 Task: Create a rule when a start date between 1  and 7 days from now is moved in a card by me.
Action: Mouse moved to (1176, 117)
Screenshot: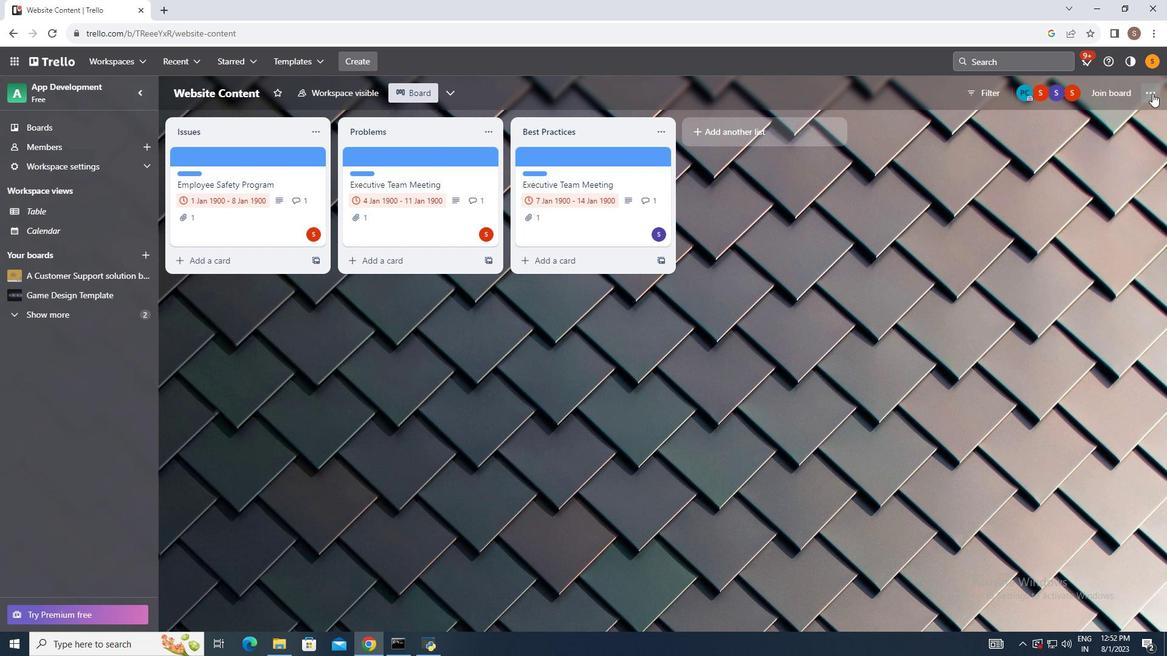 
Action: Mouse pressed left at (1176, 117)
Screenshot: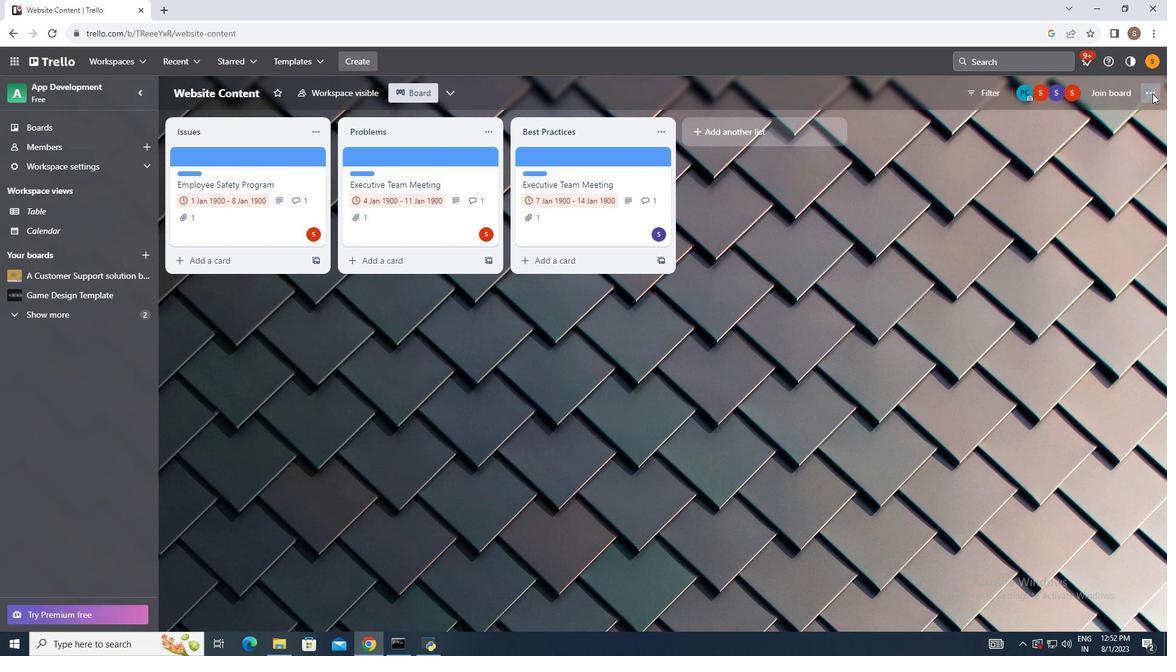 
Action: Mouse moved to (1070, 265)
Screenshot: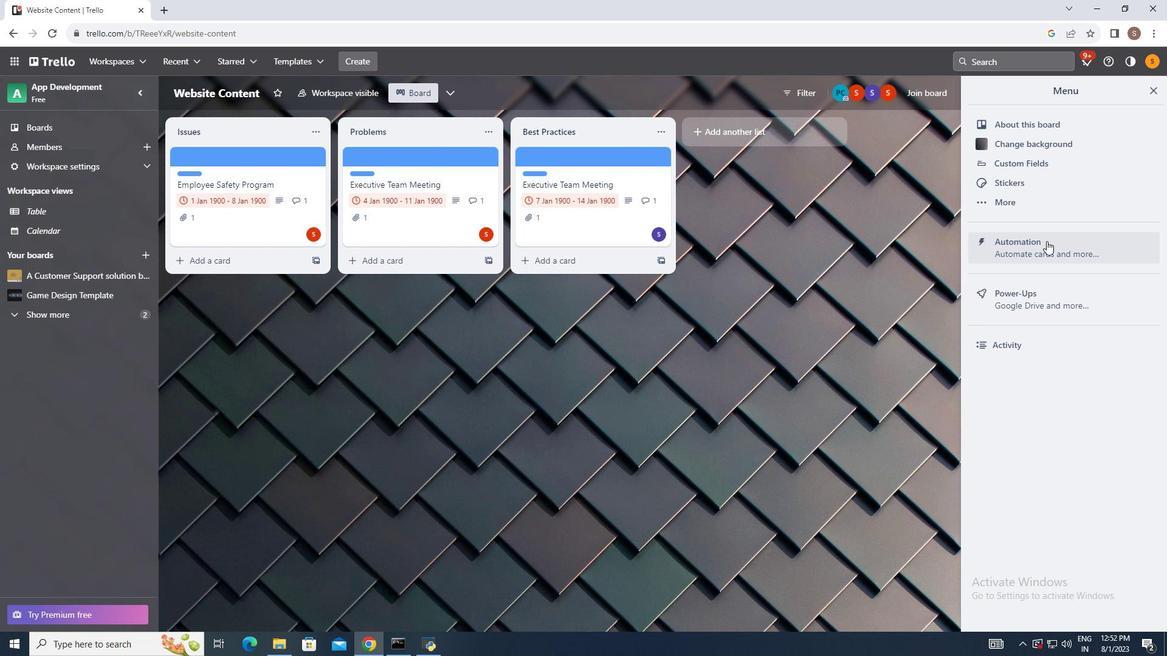 
Action: Mouse pressed left at (1070, 265)
Screenshot: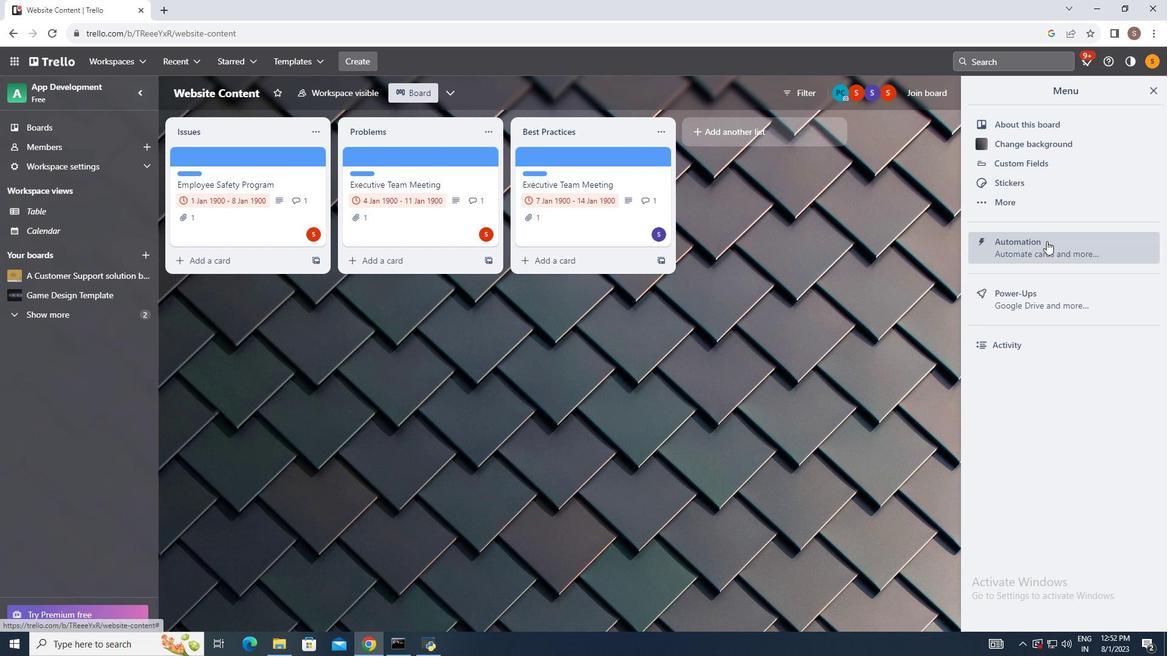 
Action: Mouse moved to (265, 227)
Screenshot: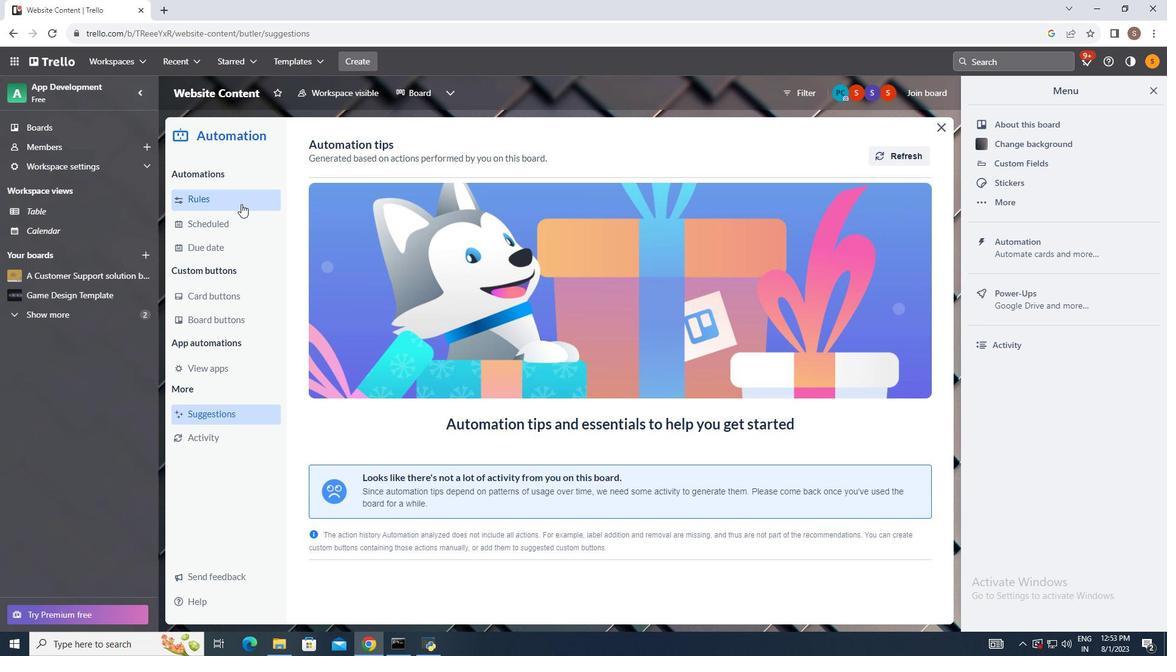 
Action: Mouse pressed left at (265, 227)
Screenshot: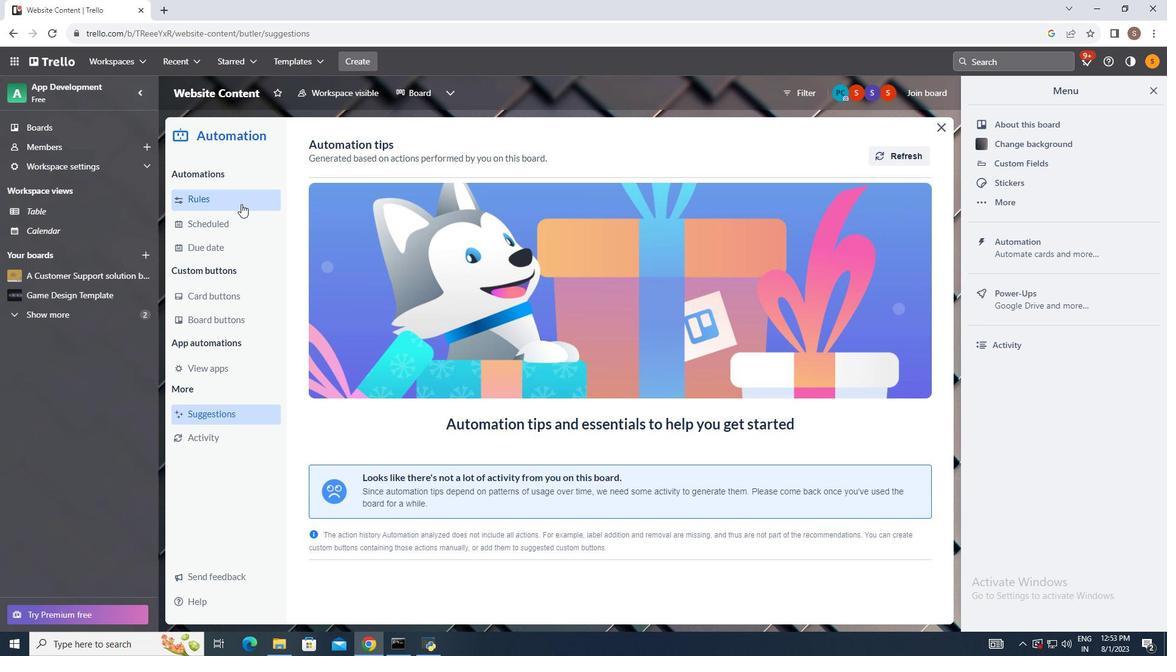 
Action: Mouse moved to (841, 173)
Screenshot: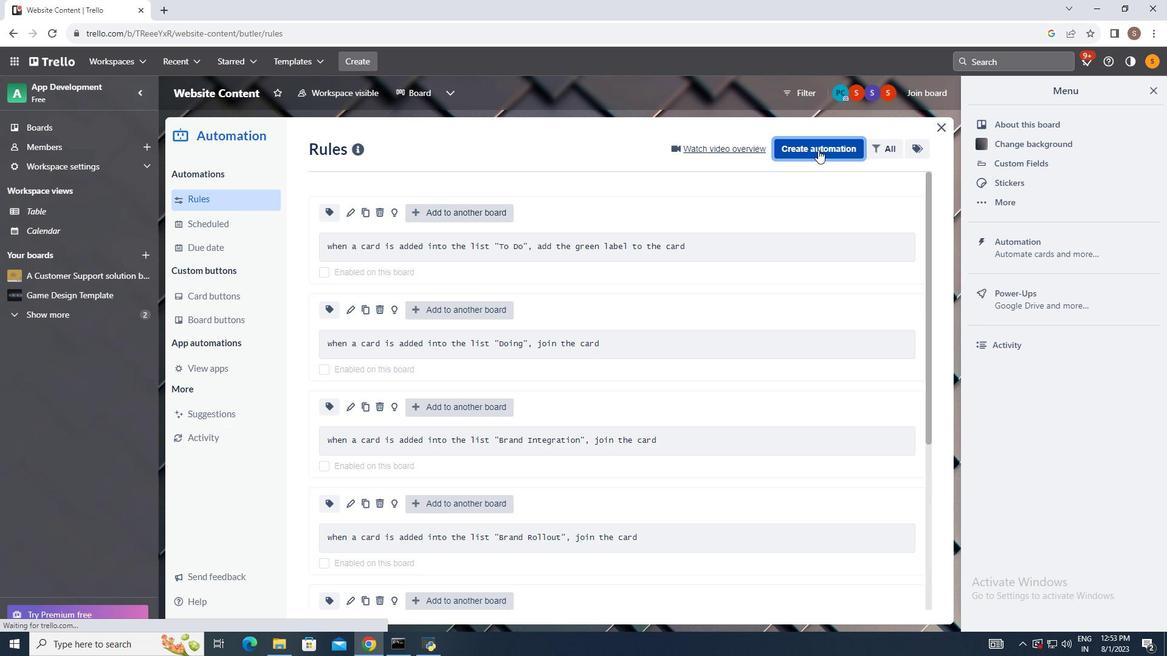 
Action: Mouse pressed left at (841, 173)
Screenshot: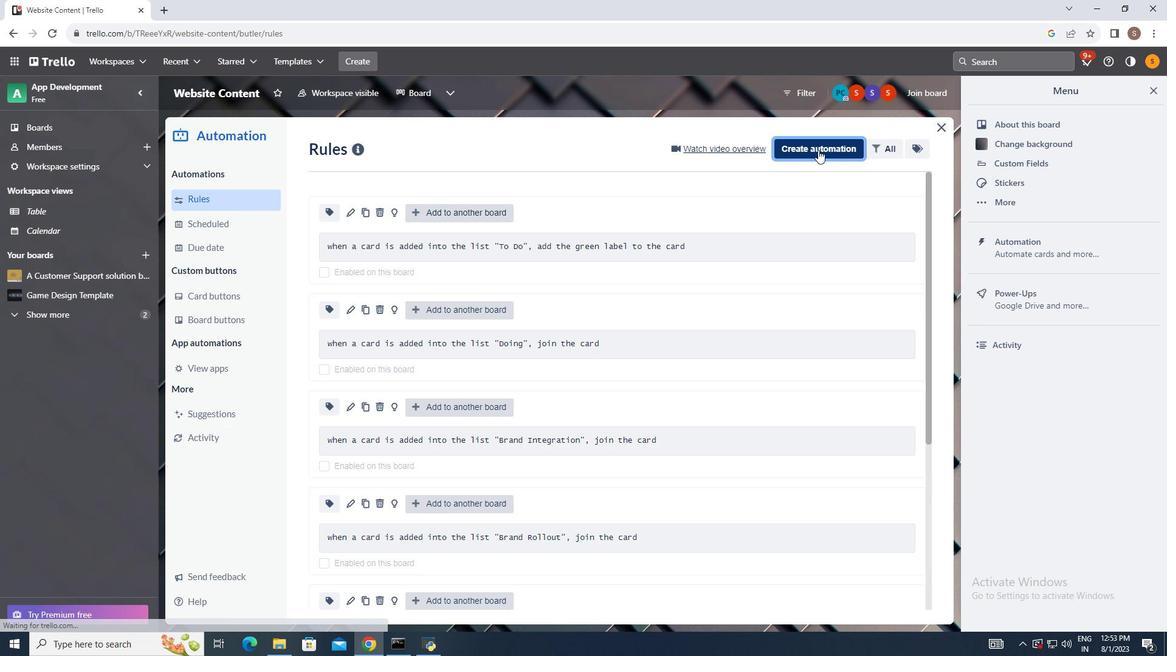 
Action: Mouse moved to (609, 291)
Screenshot: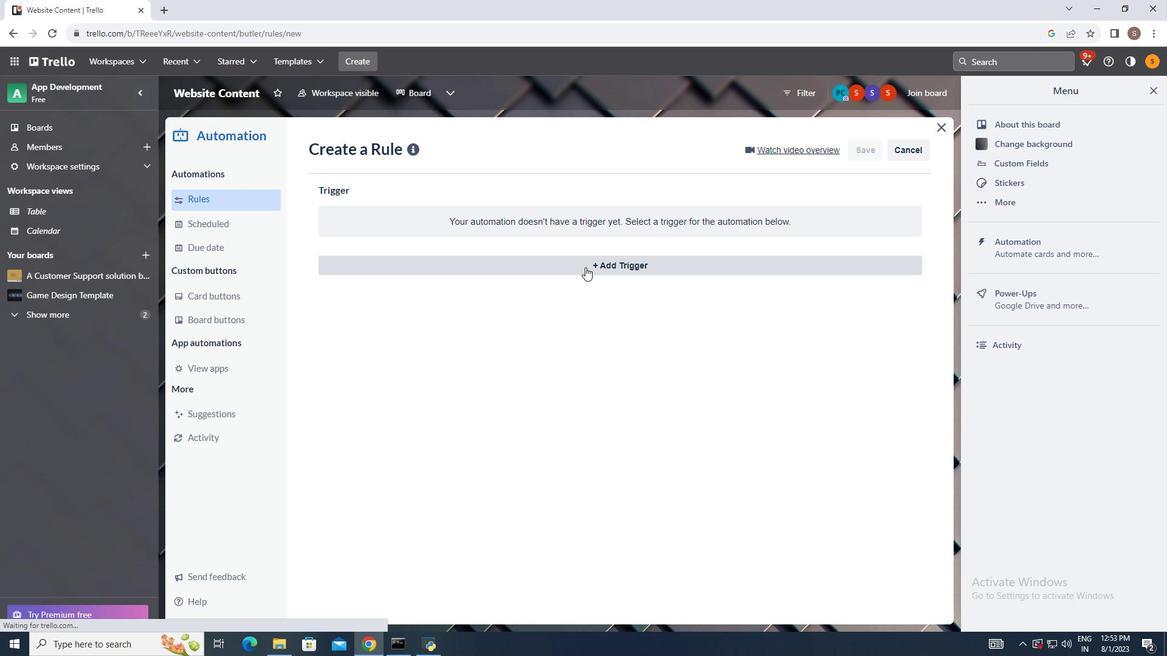 
Action: Mouse pressed left at (609, 291)
Screenshot: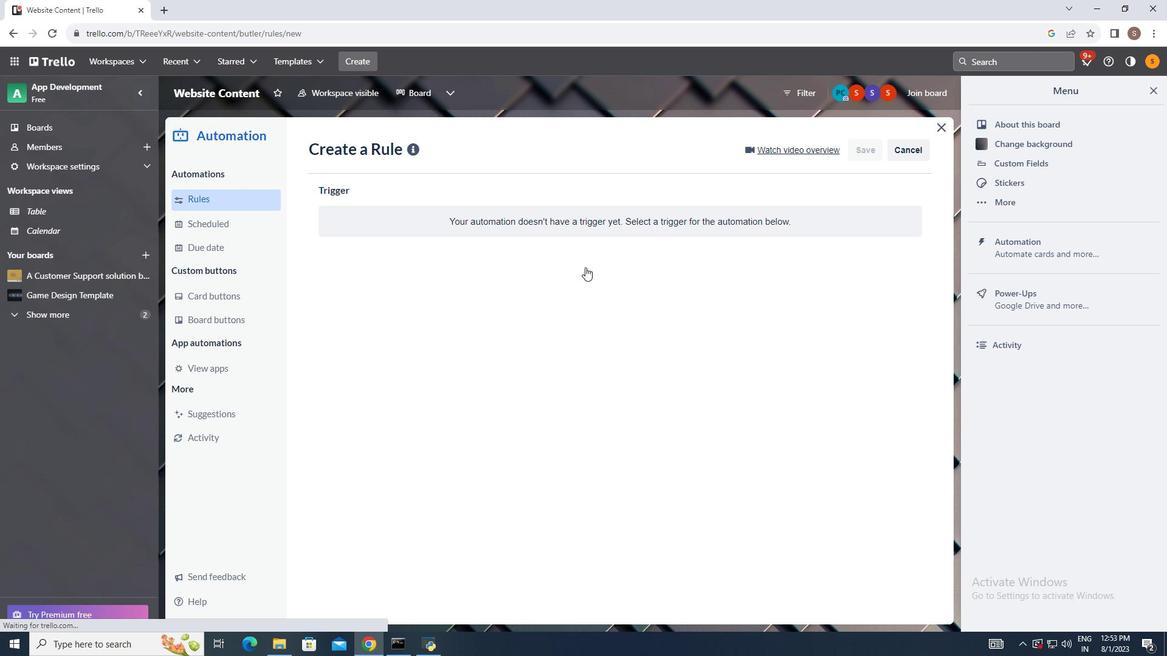 
Action: Mouse moved to (481, 331)
Screenshot: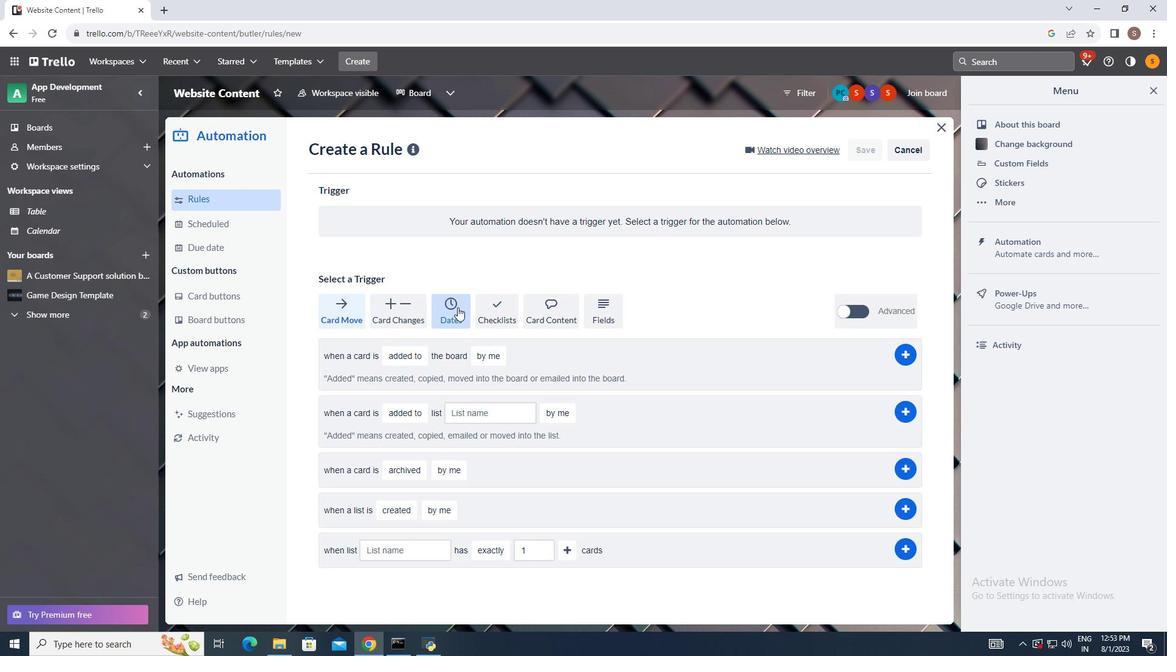 
Action: Mouse pressed left at (481, 331)
Screenshot: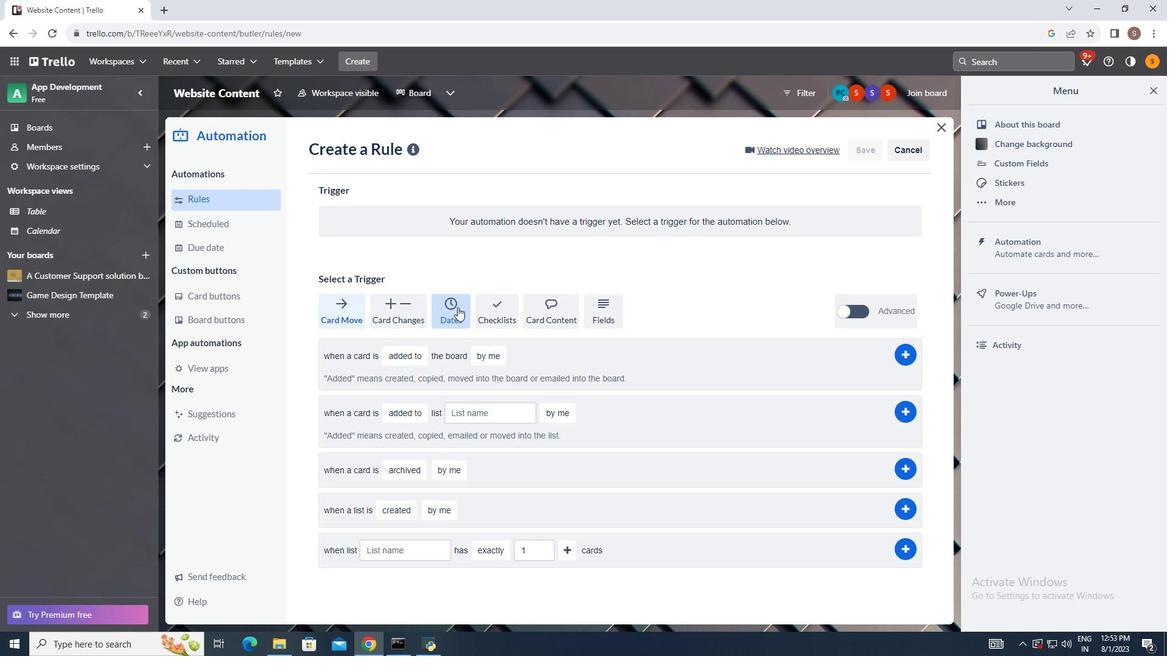 
Action: Mouse moved to (390, 382)
Screenshot: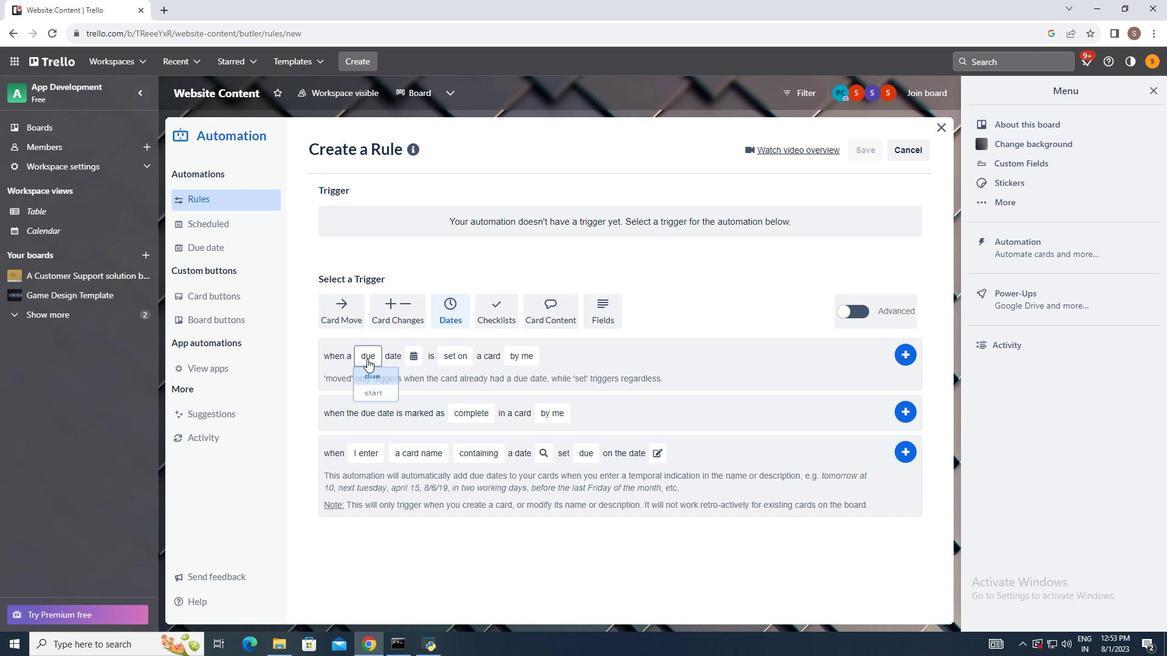 
Action: Mouse pressed left at (390, 382)
Screenshot: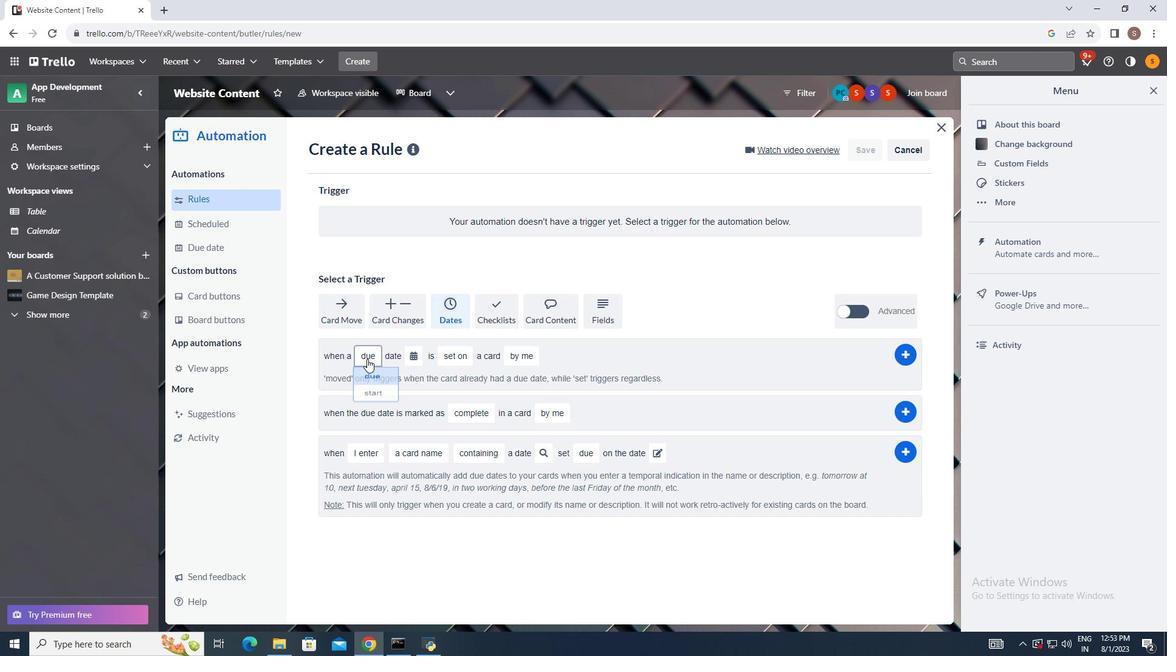 
Action: Mouse moved to (395, 420)
Screenshot: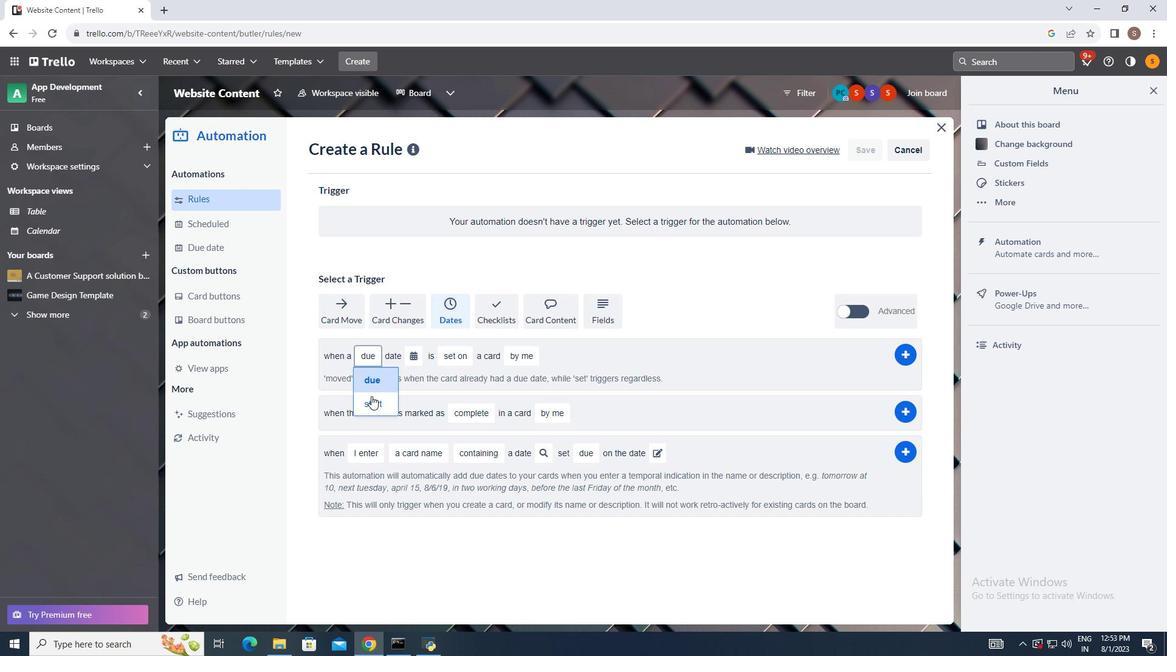 
Action: Mouse pressed left at (395, 420)
Screenshot: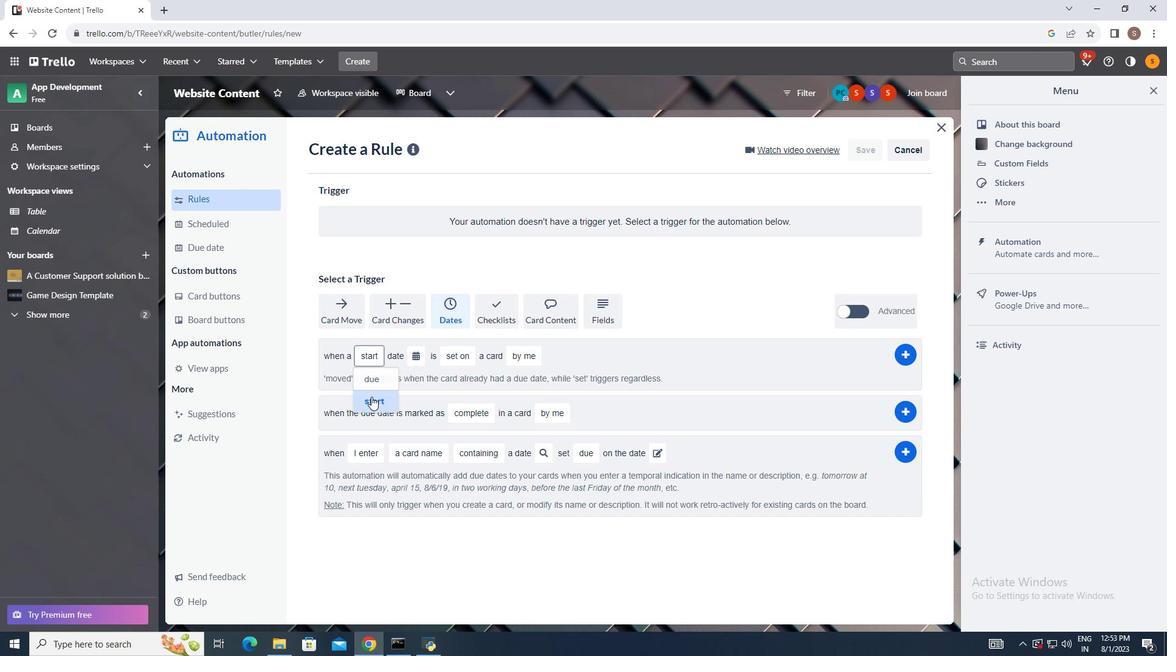 
Action: Mouse moved to (447, 372)
Screenshot: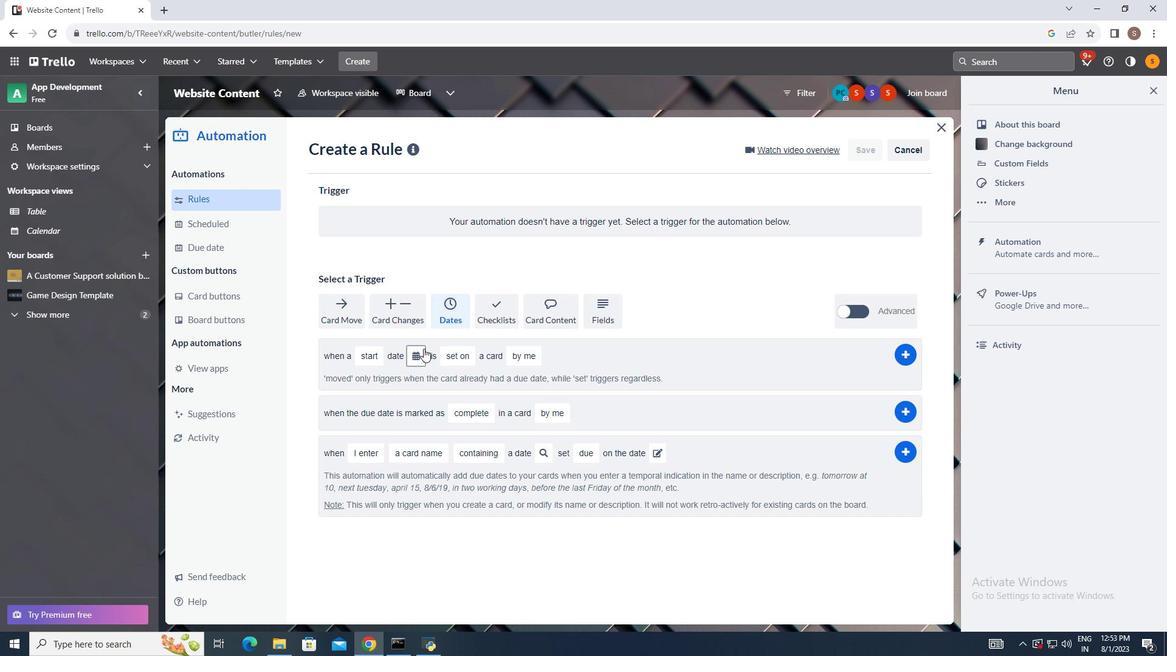 
Action: Mouse pressed left at (447, 372)
Screenshot: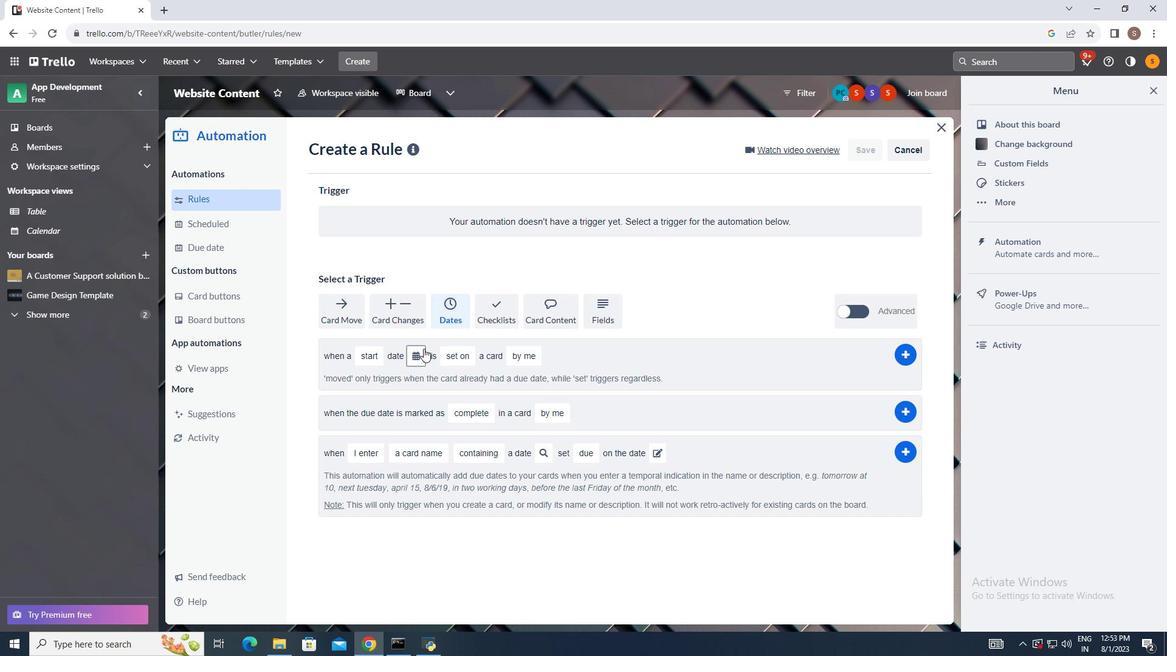 
Action: Mouse moved to (466, 454)
Screenshot: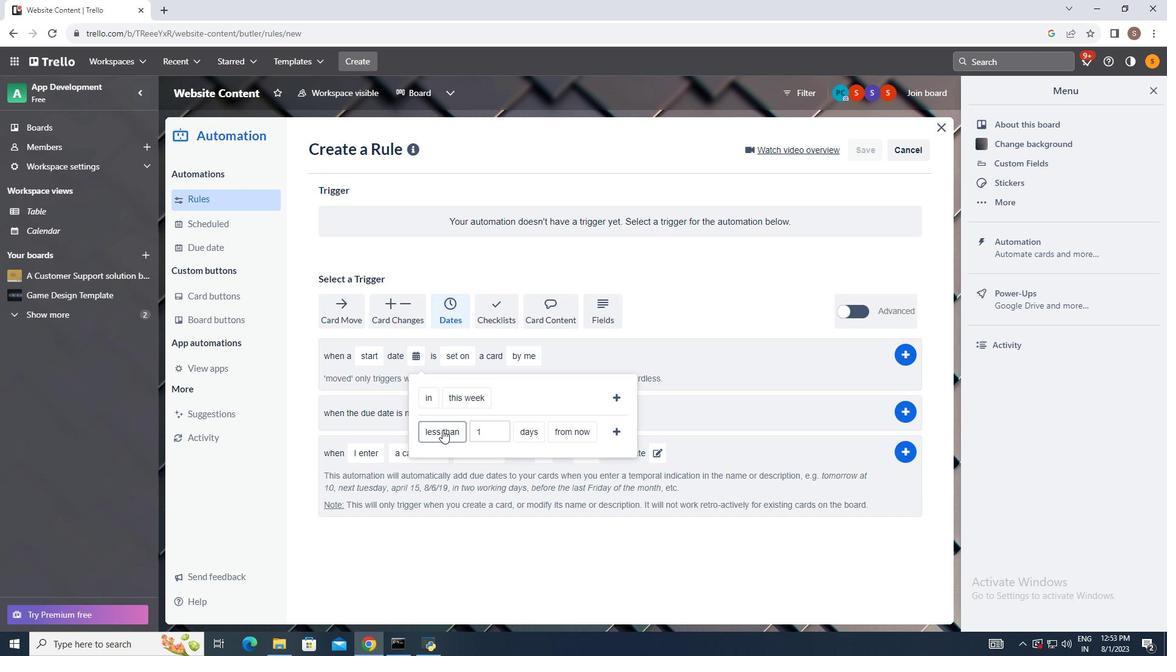 
Action: Mouse pressed left at (466, 454)
Screenshot: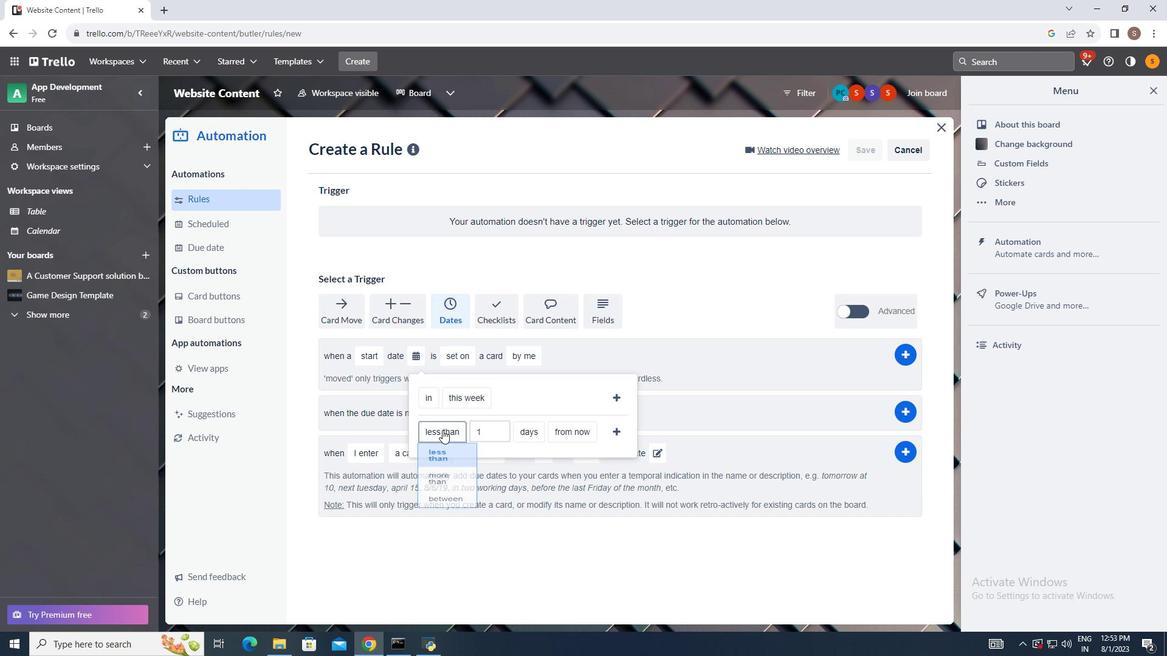 
Action: Mouse moved to (455, 541)
Screenshot: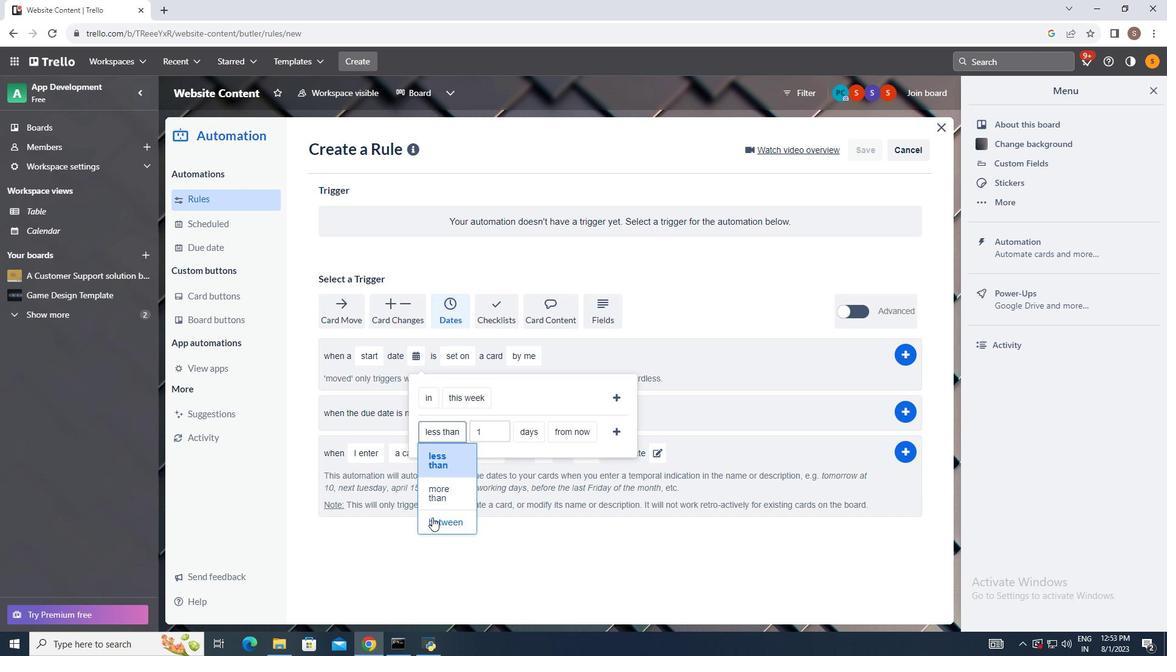 
Action: Mouse pressed left at (455, 541)
Screenshot: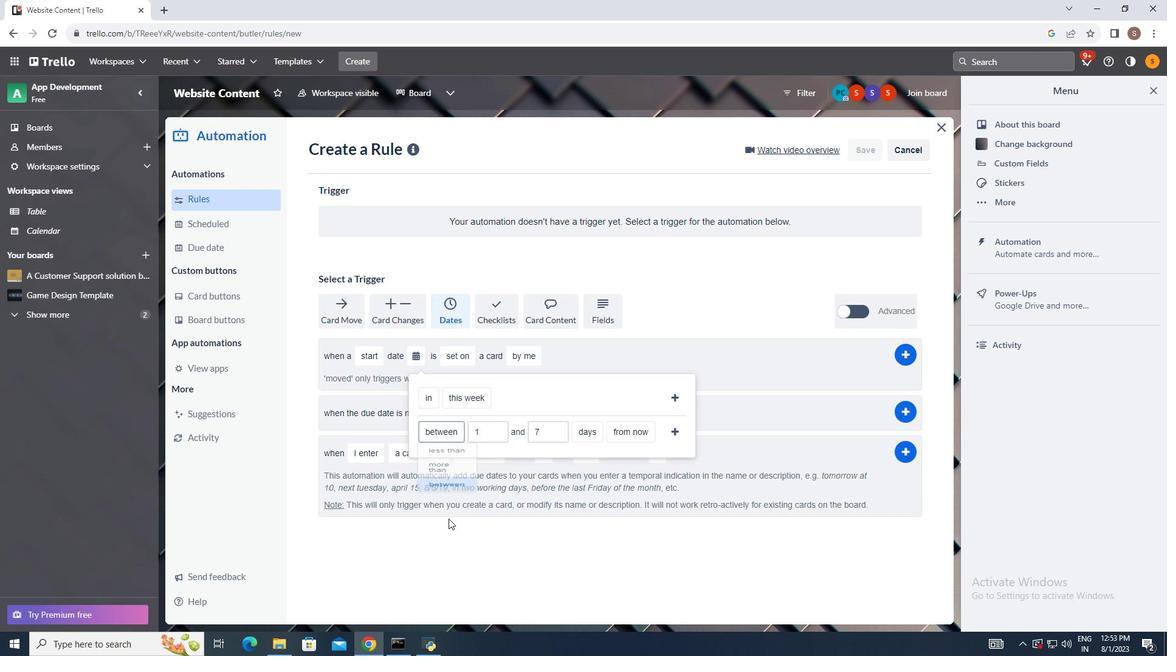 
Action: Mouse moved to (607, 455)
Screenshot: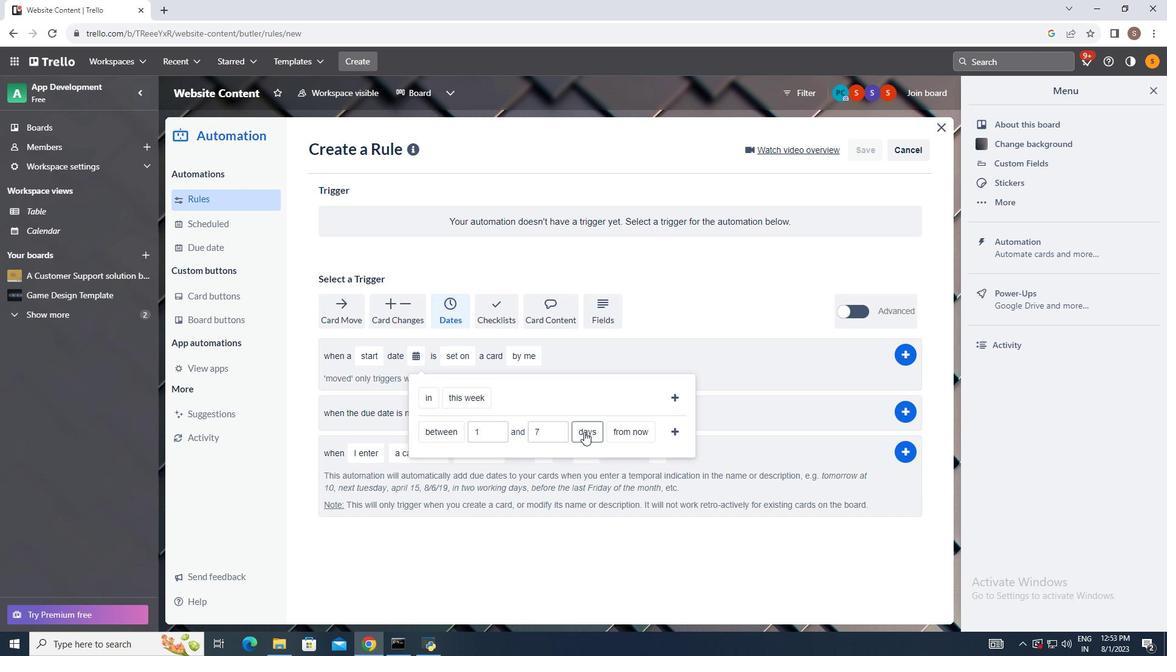
Action: Mouse pressed left at (607, 455)
Screenshot: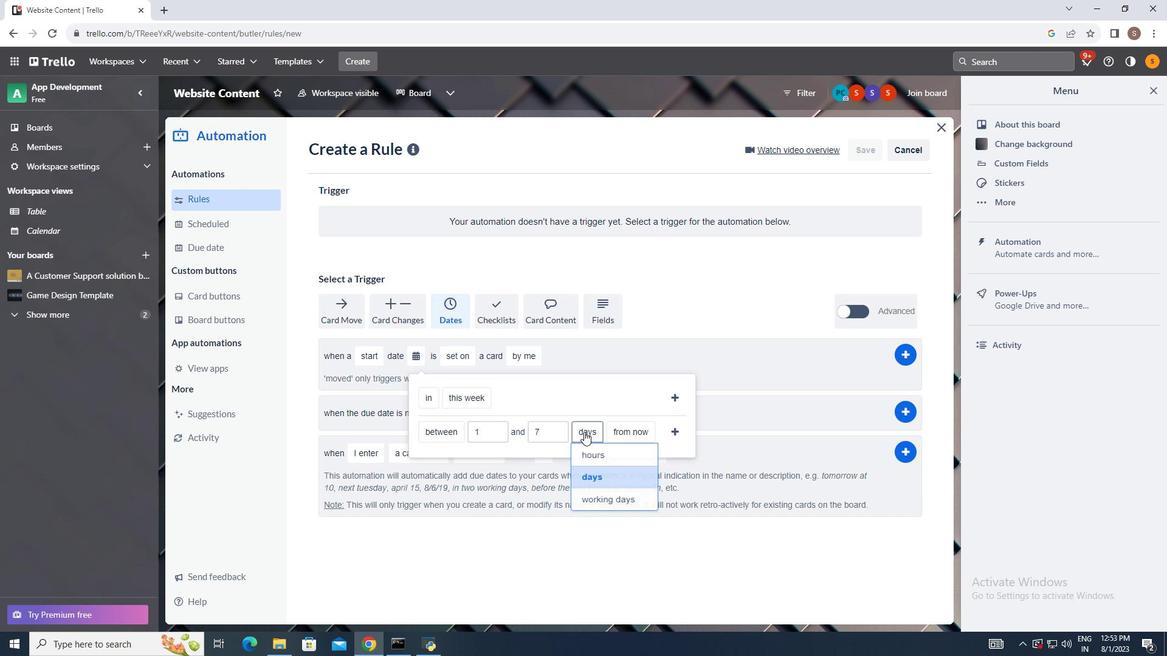 
Action: Mouse moved to (624, 500)
Screenshot: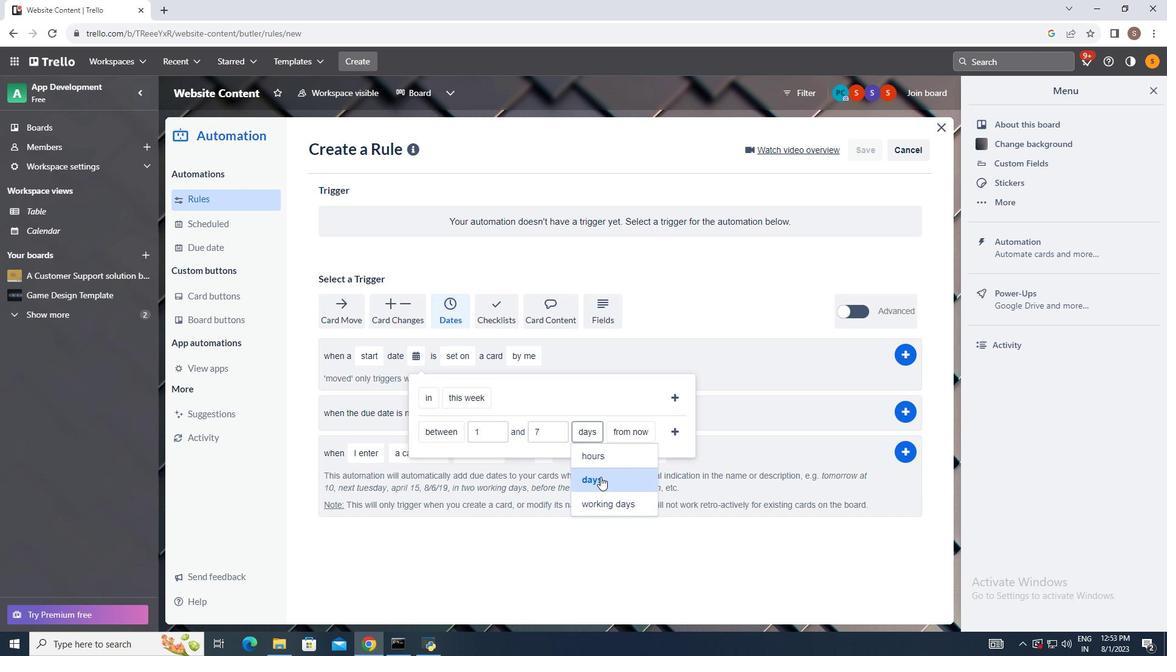 
Action: Mouse pressed left at (624, 500)
Screenshot: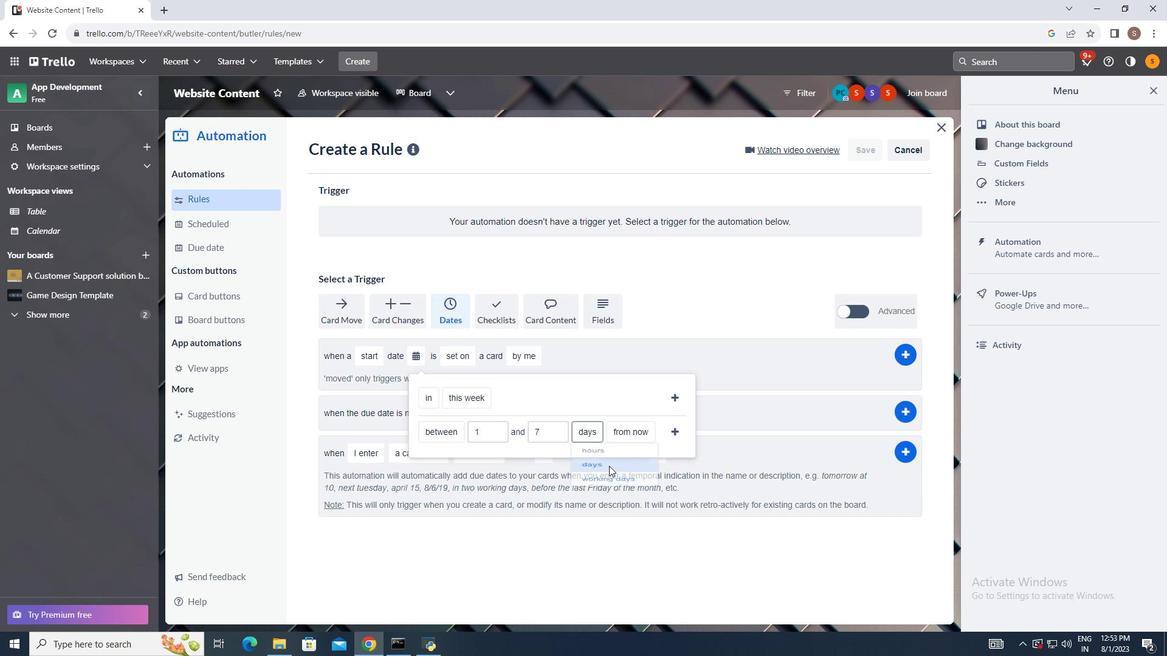 
Action: Mouse moved to (651, 449)
Screenshot: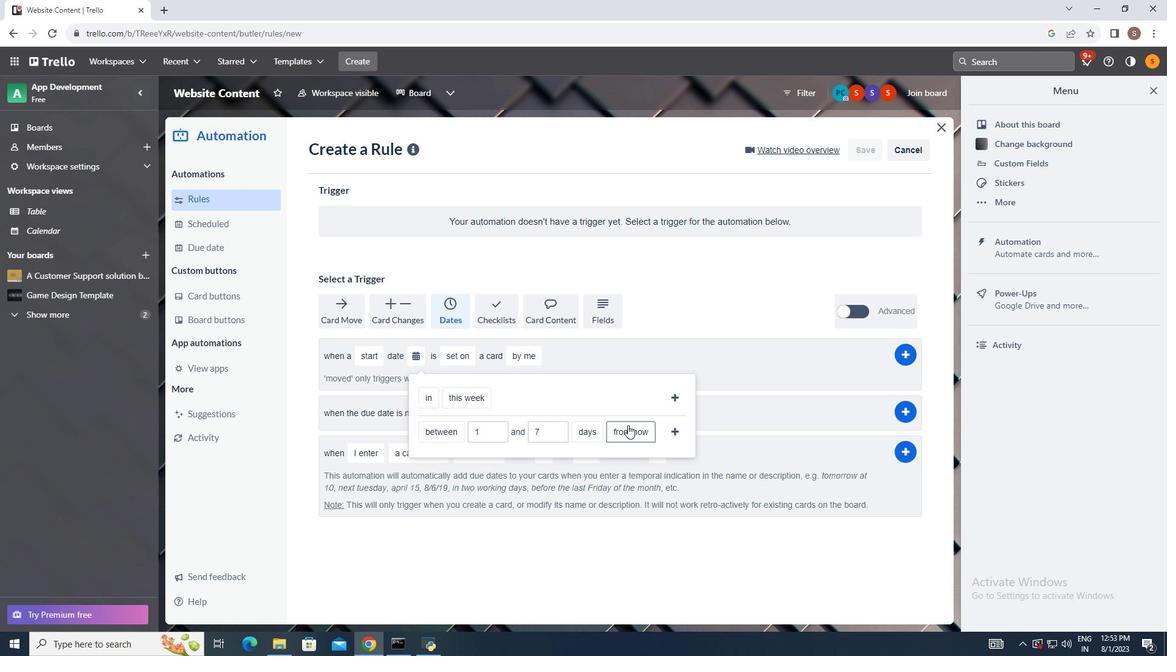
Action: Mouse pressed left at (651, 449)
Screenshot: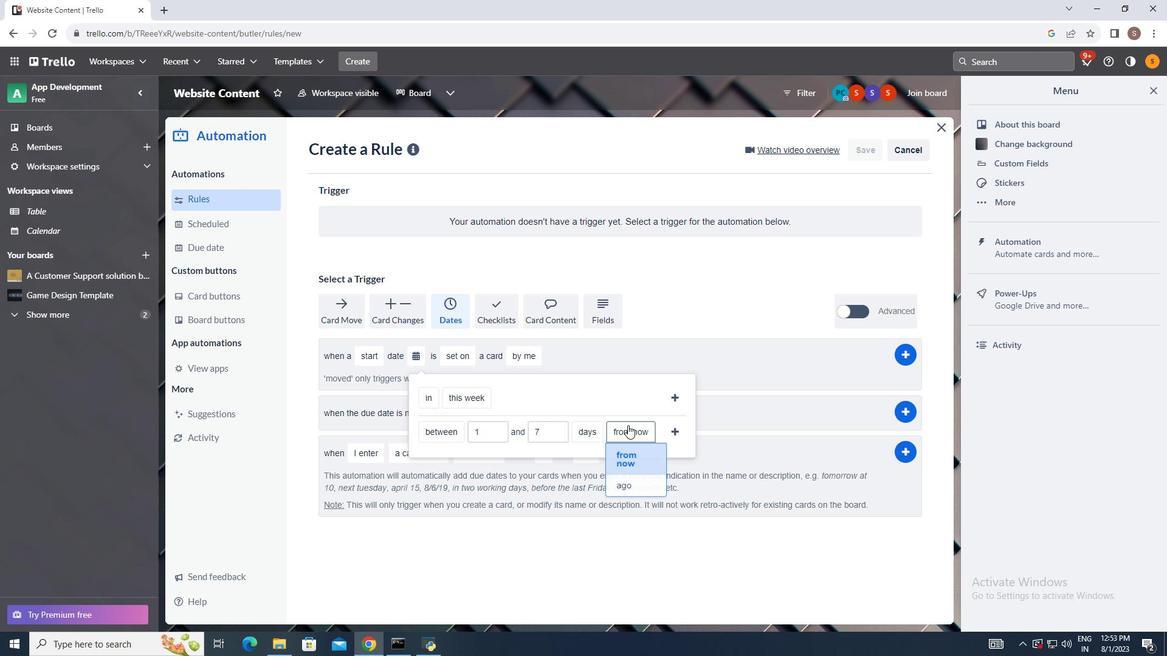 
Action: Mouse moved to (659, 483)
Screenshot: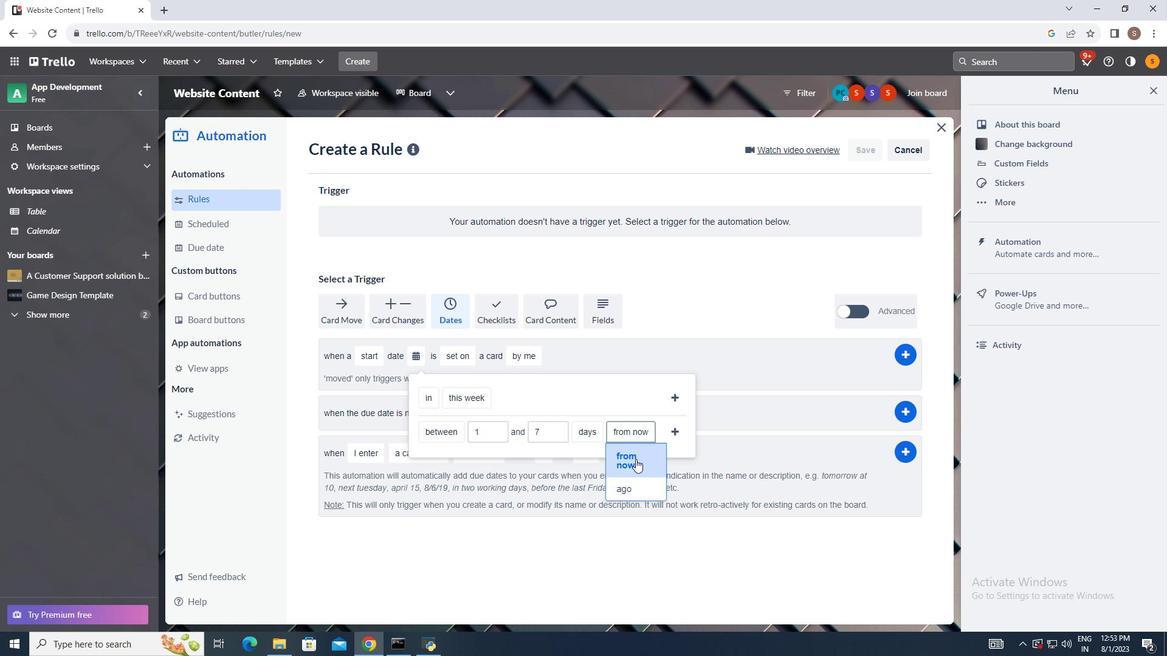 
Action: Mouse pressed left at (659, 483)
Screenshot: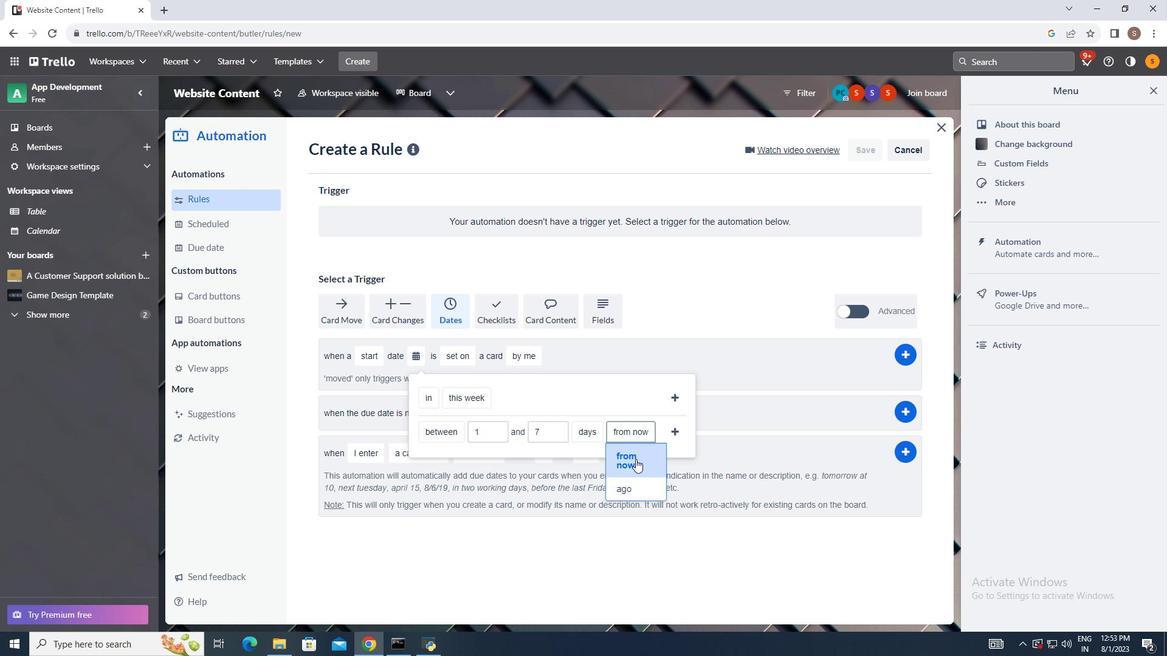 
Action: Mouse moved to (701, 454)
Screenshot: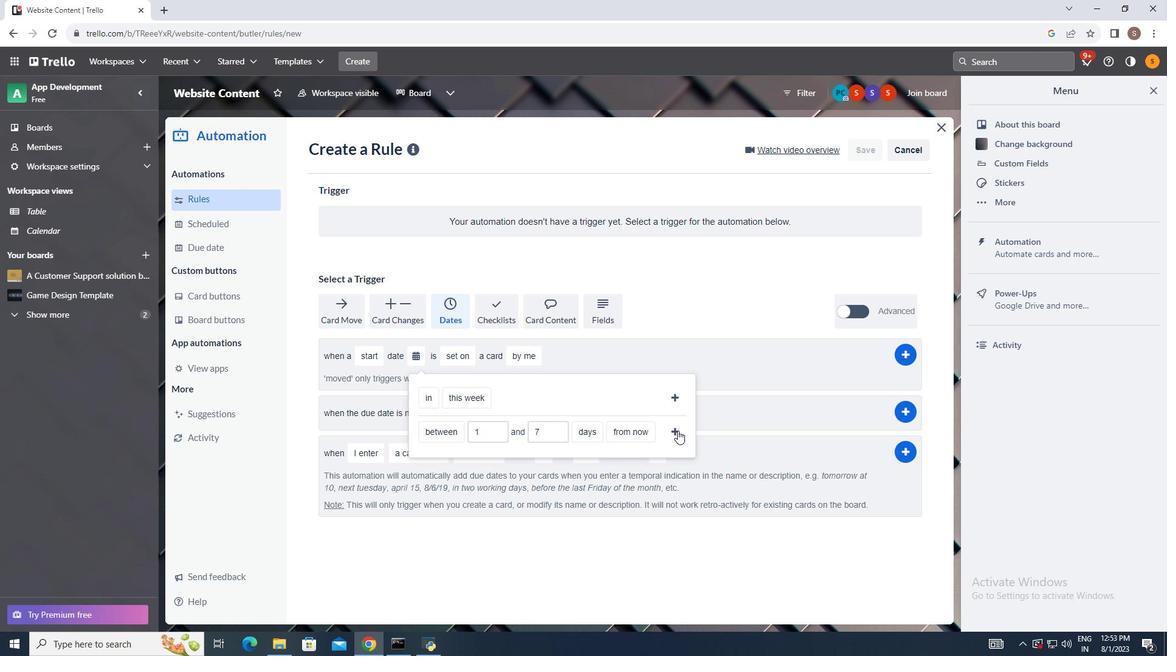 
Action: Mouse pressed left at (701, 454)
Screenshot: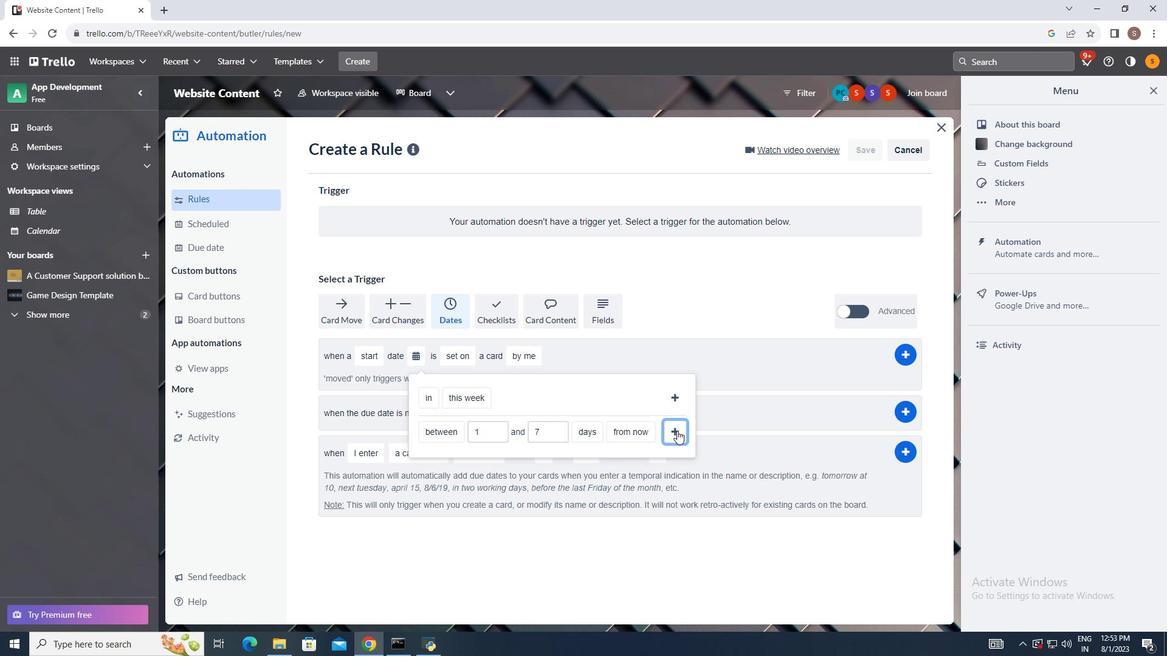 
Action: Mouse moved to (606, 379)
Screenshot: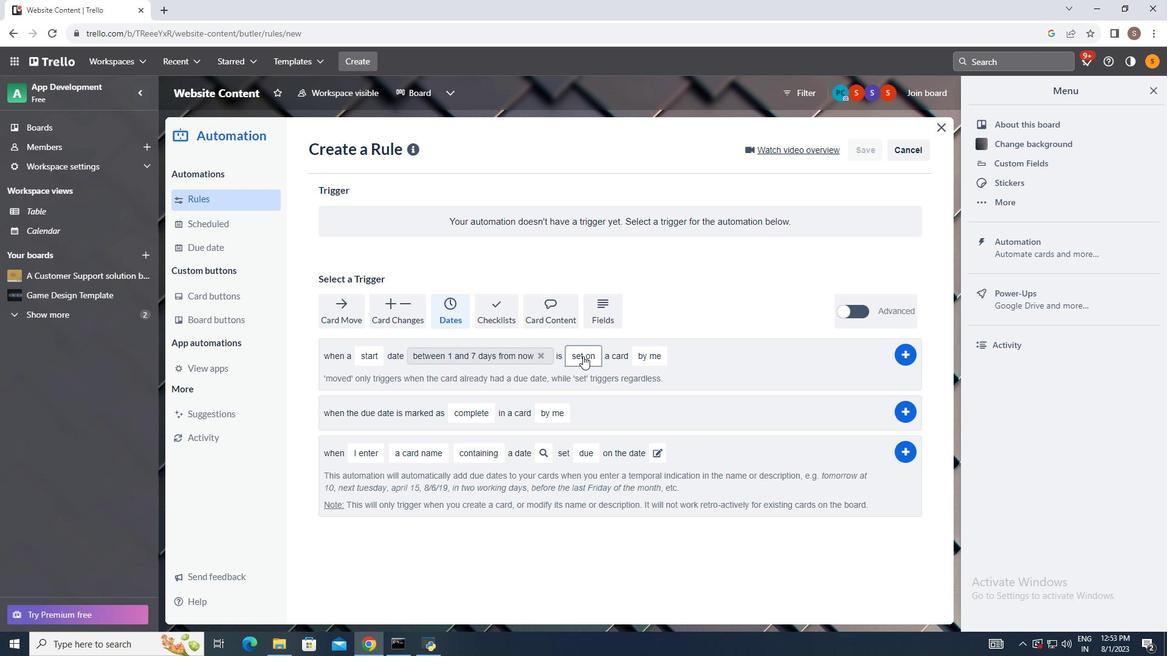 
Action: Mouse pressed left at (606, 379)
Screenshot: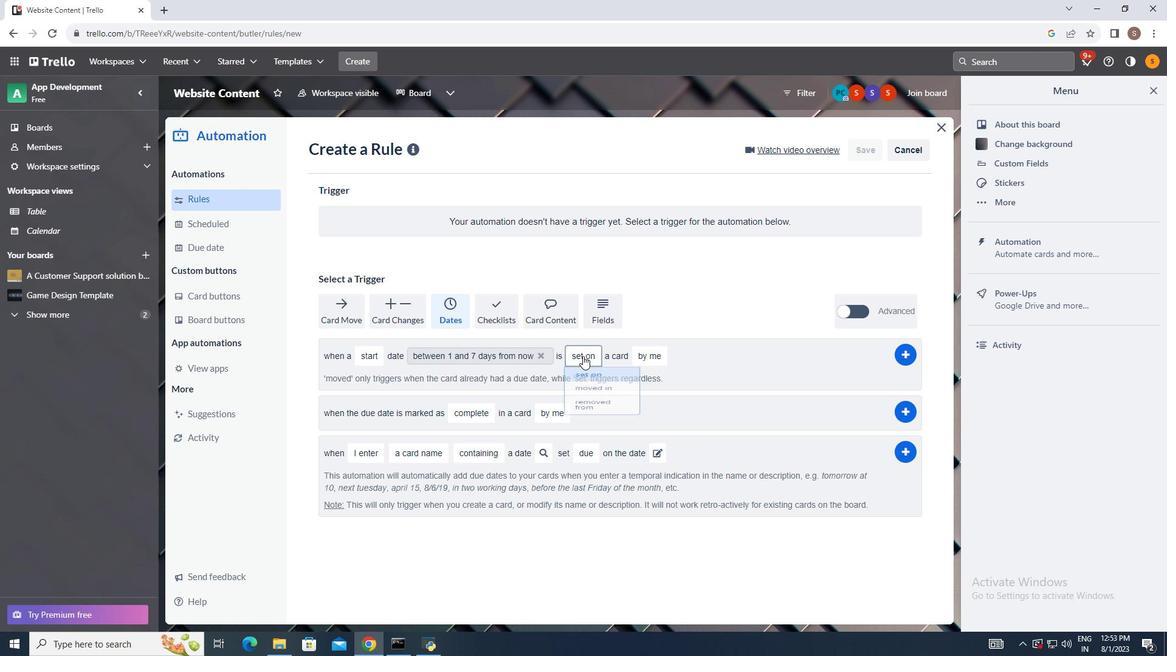 
Action: Mouse moved to (615, 427)
Screenshot: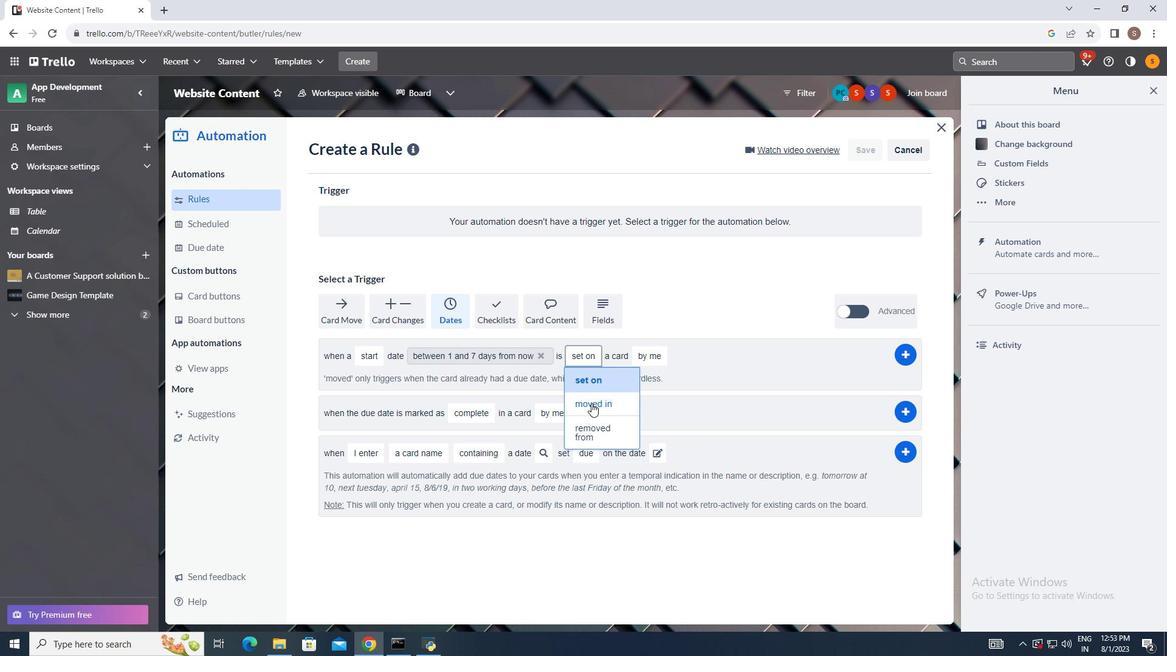 
Action: Mouse pressed left at (615, 427)
Screenshot: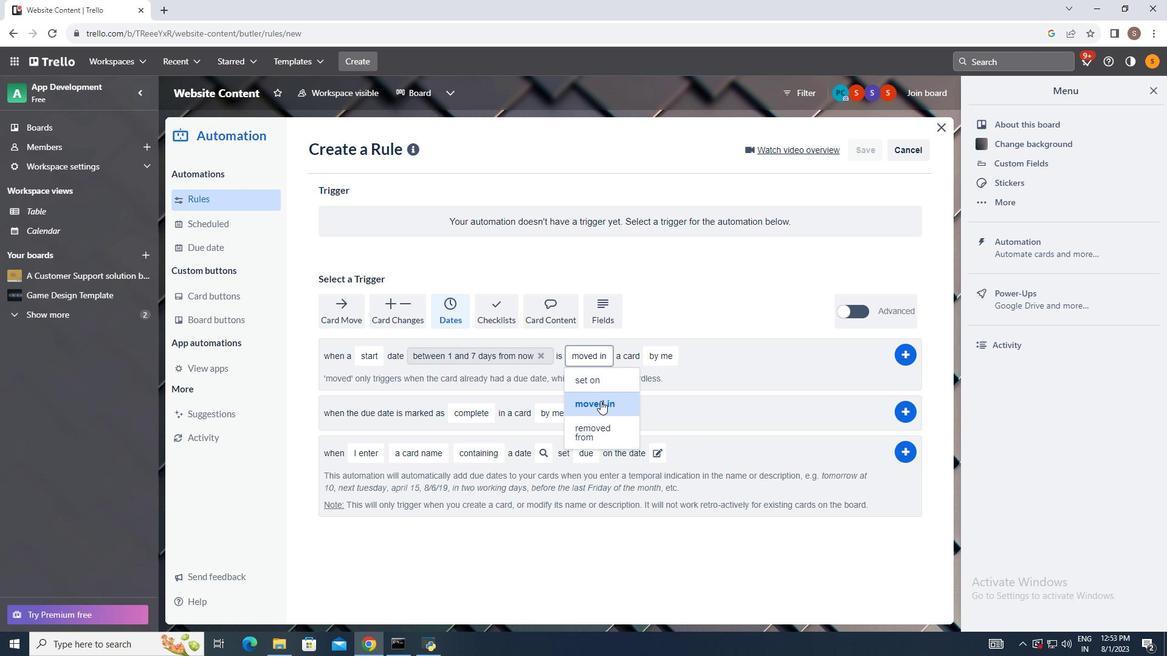 
Action: Mouse moved to (680, 382)
Screenshot: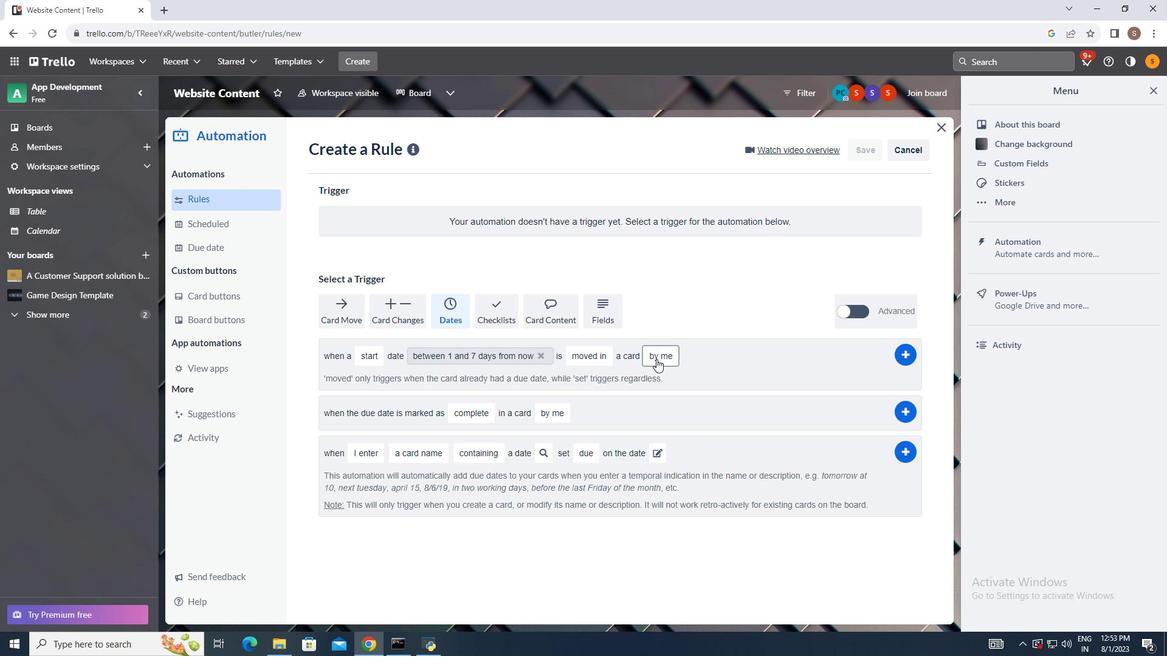 
Action: Mouse pressed left at (680, 382)
Screenshot: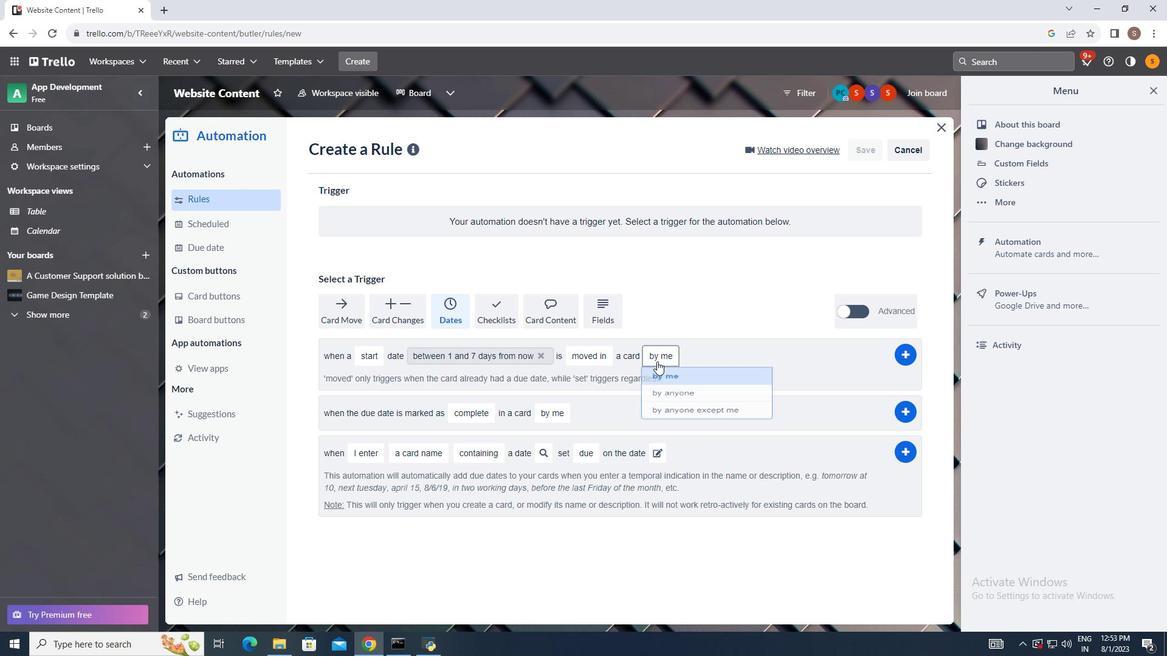 
Action: Mouse moved to (683, 406)
Screenshot: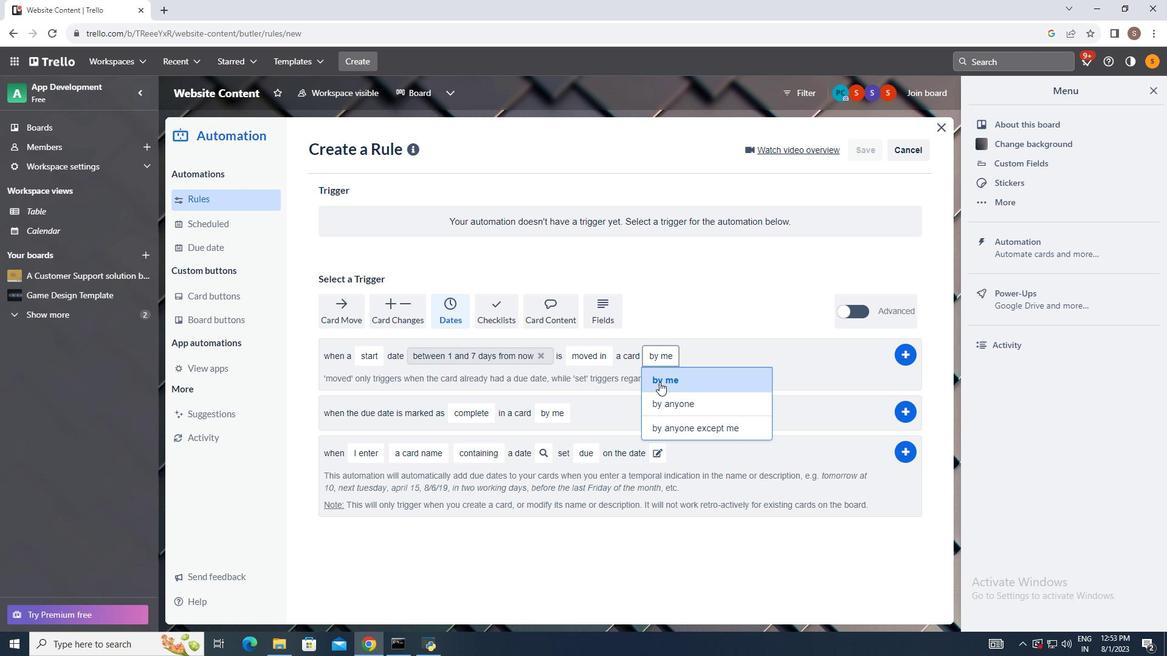 
Action: Mouse pressed left at (683, 406)
Screenshot: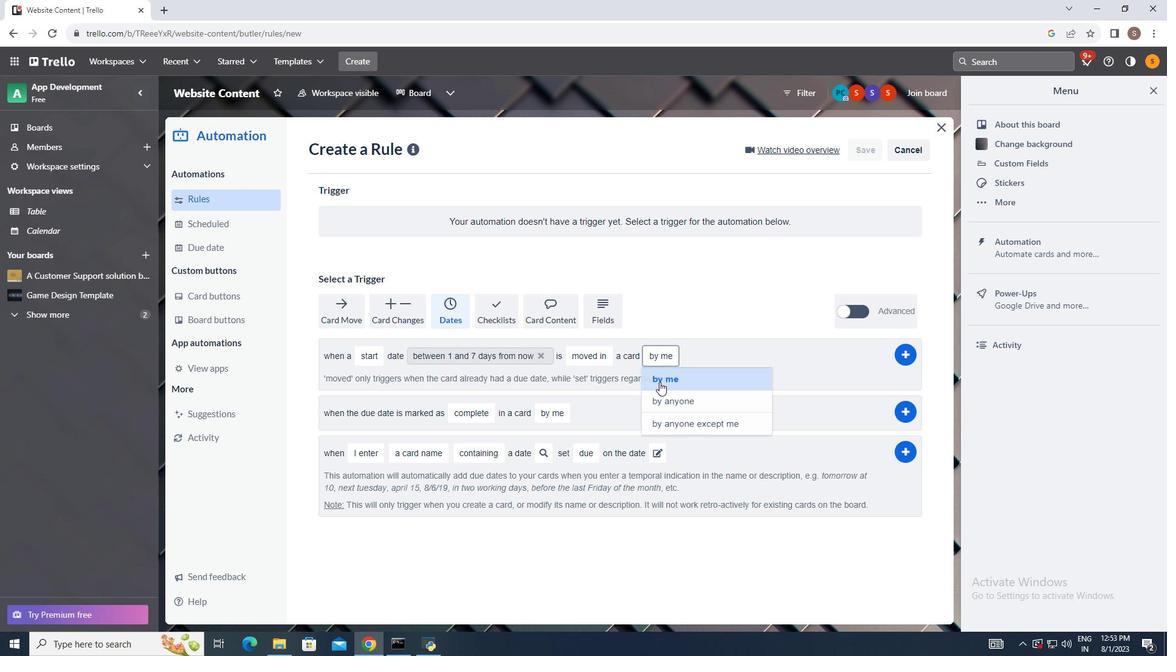 
Action: Mouse moved to (927, 373)
Screenshot: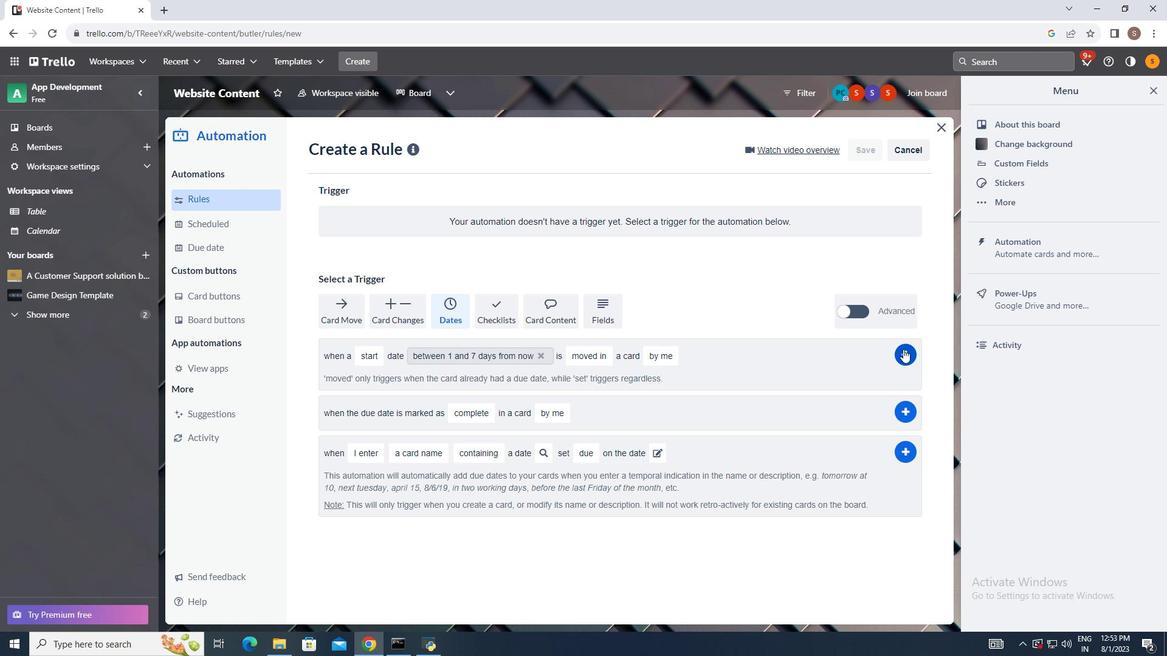 
Action: Mouse pressed left at (927, 373)
Screenshot: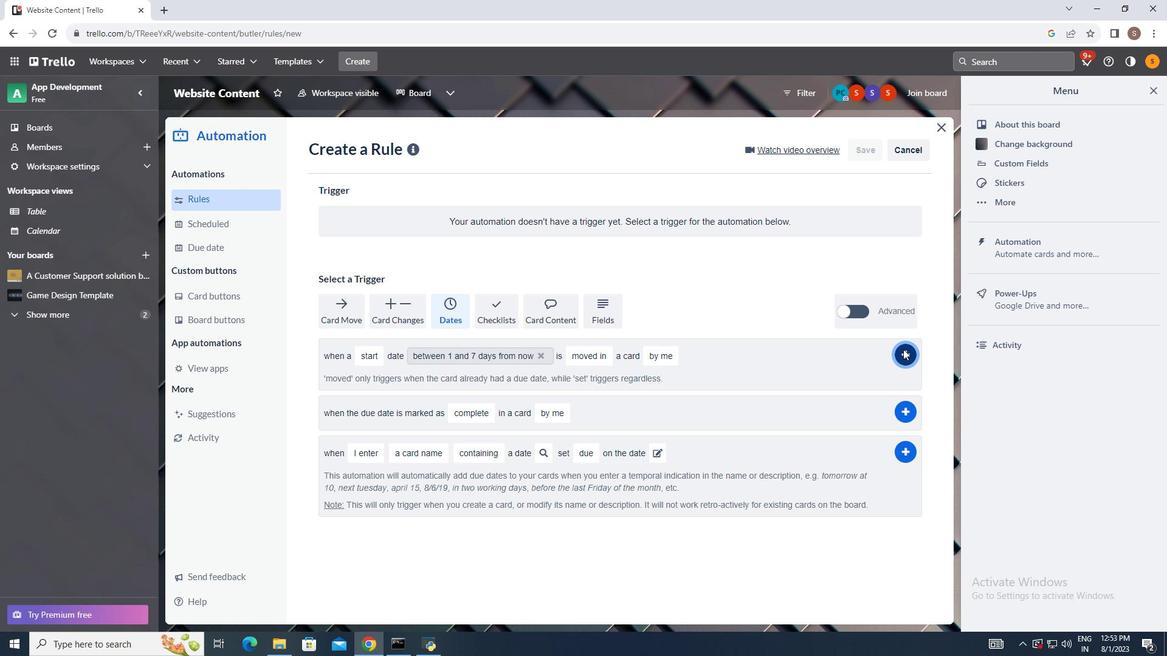 
Action: Mouse moved to (744, 303)
Screenshot: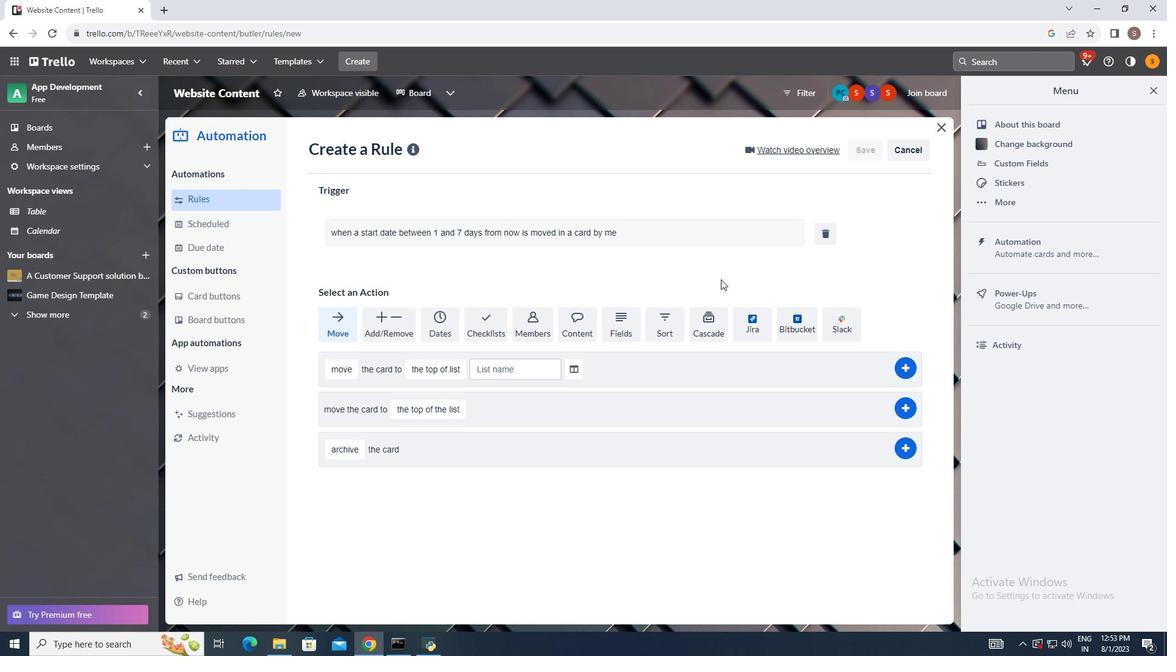 
